 Task: Reply All to email with the signature Eduardo Lee with the subject Request for remote work from softage.1@softage.net with the message Please let me know if there are any changes to the project scope or requirements.
Action: Mouse moved to (82, 82)
Screenshot: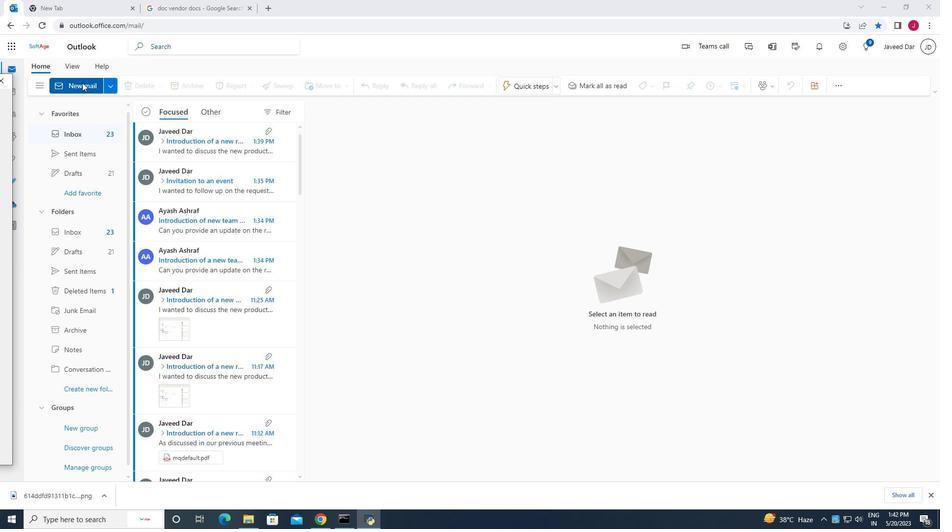 
Action: Mouse pressed left at (82, 82)
Screenshot: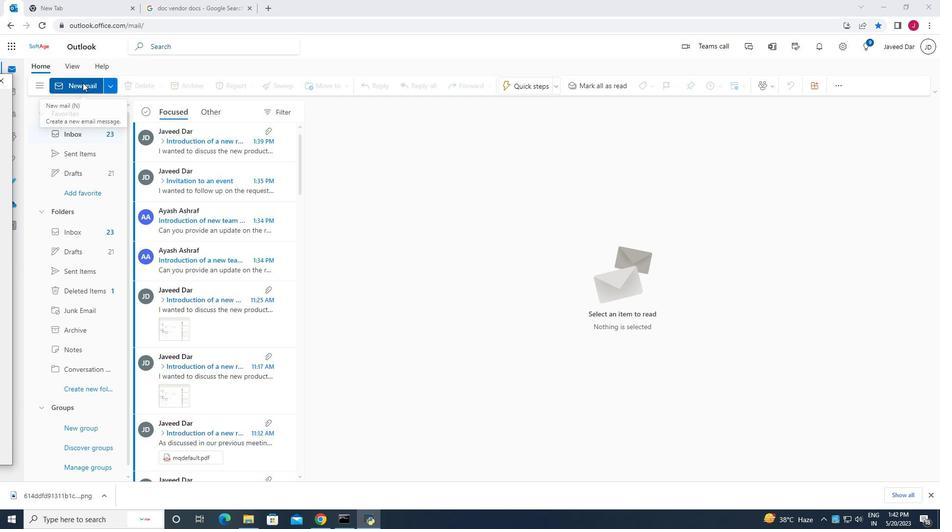 
Action: Mouse moved to (376, 141)
Screenshot: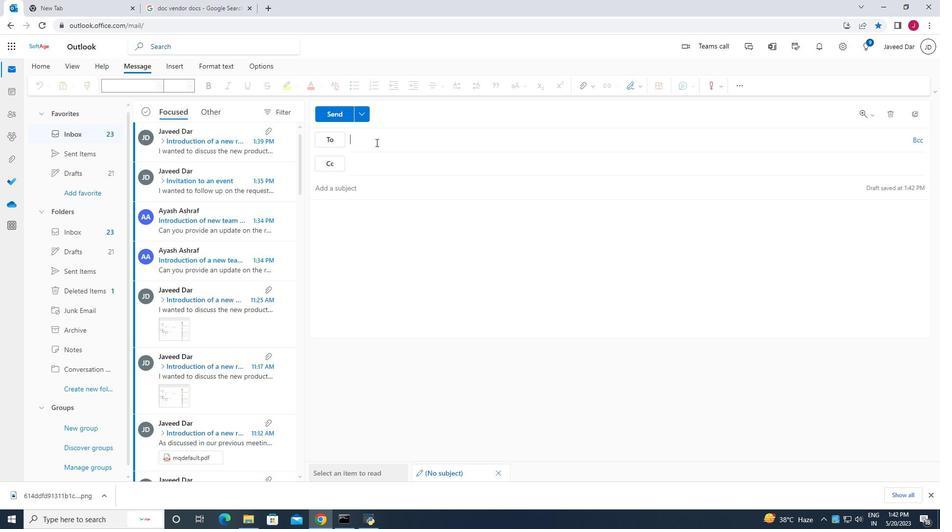 
Action: Mouse pressed left at (376, 141)
Screenshot: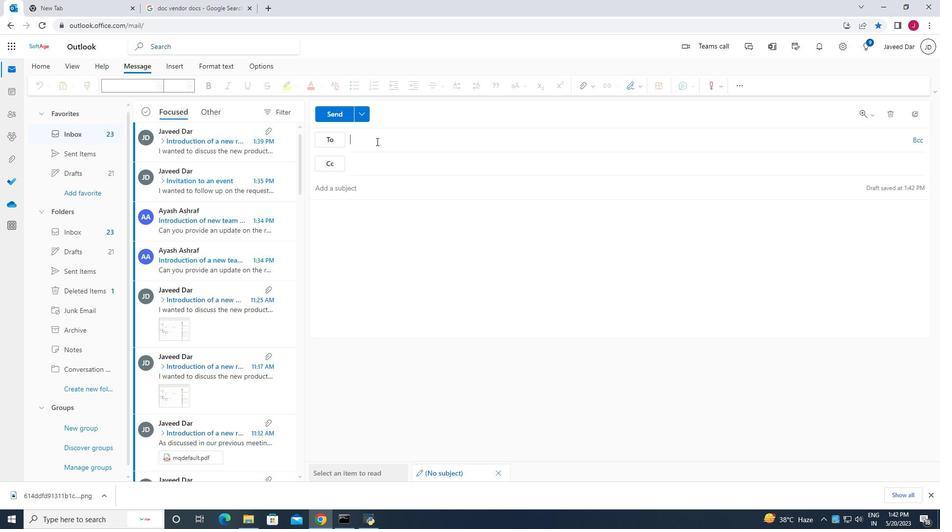 
Action: Mouse moved to (437, 180)
Screenshot: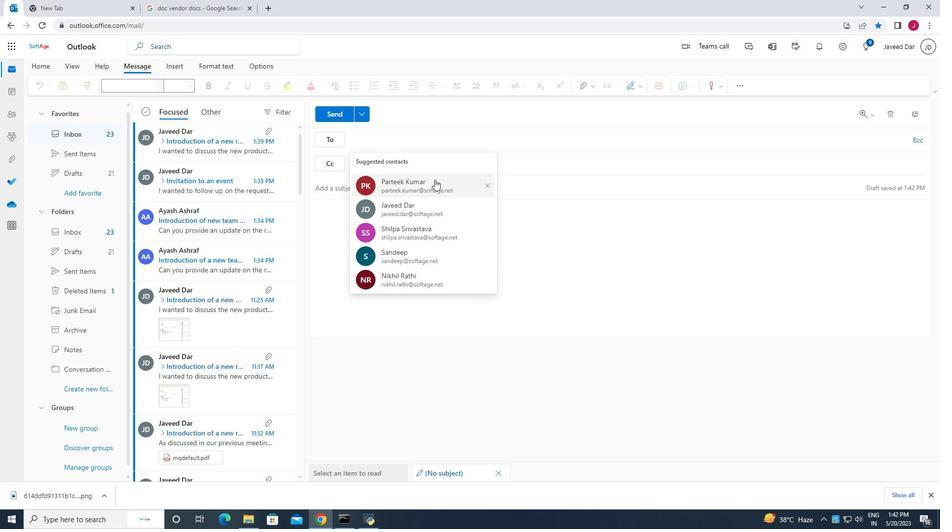
Action: Mouse pressed left at (437, 180)
Screenshot: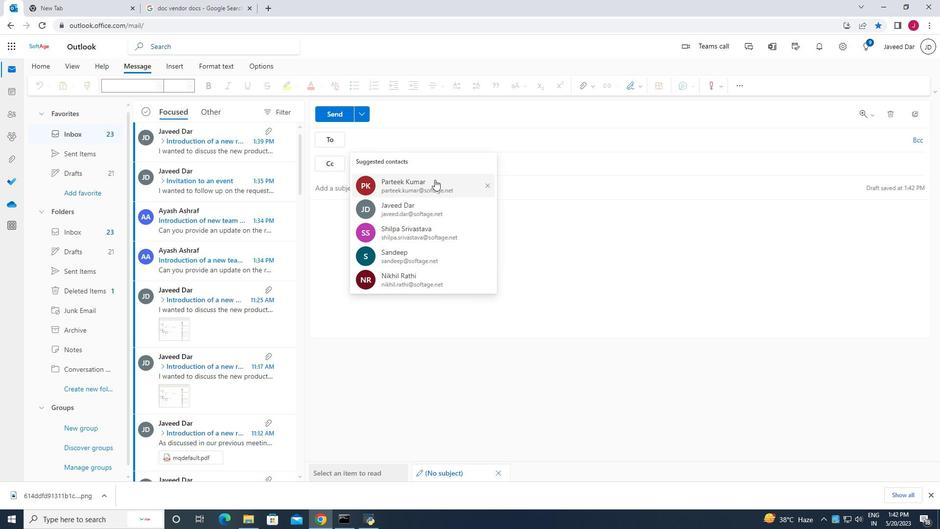 
Action: Mouse moved to (435, 144)
Screenshot: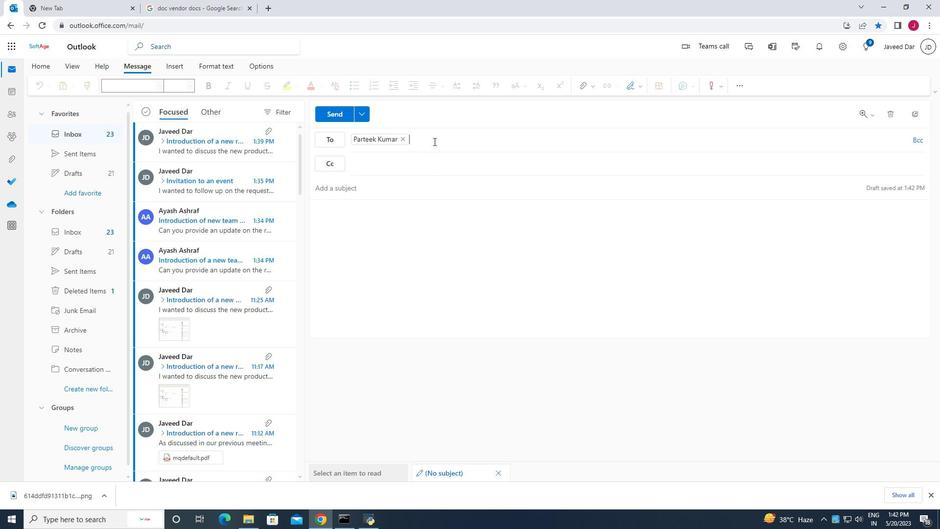 
Action: Mouse pressed left at (435, 144)
Screenshot: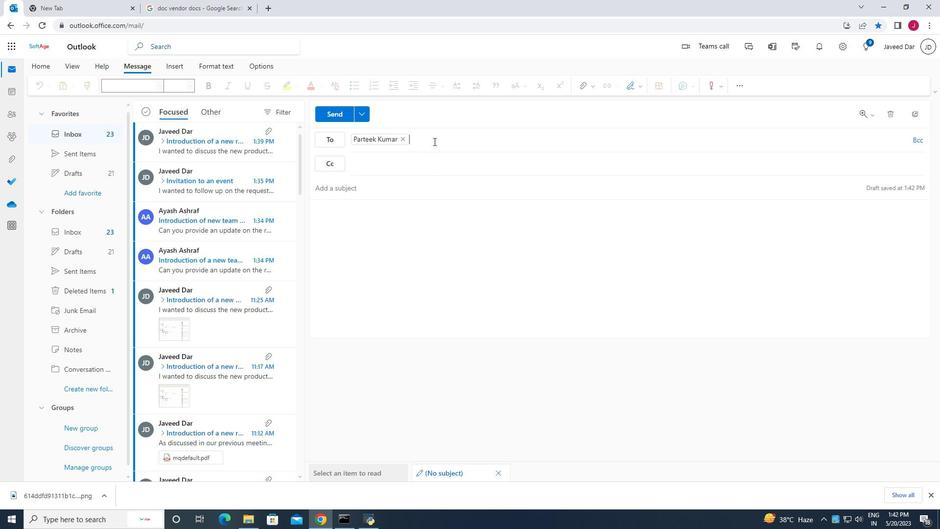 
Action: Mouse moved to (503, 159)
Screenshot: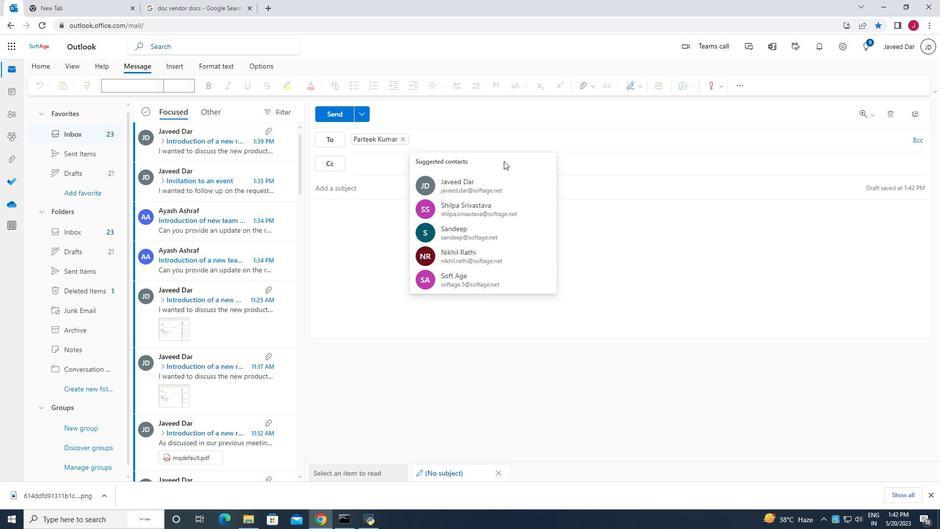 
Action: Key pressed ay
Screenshot: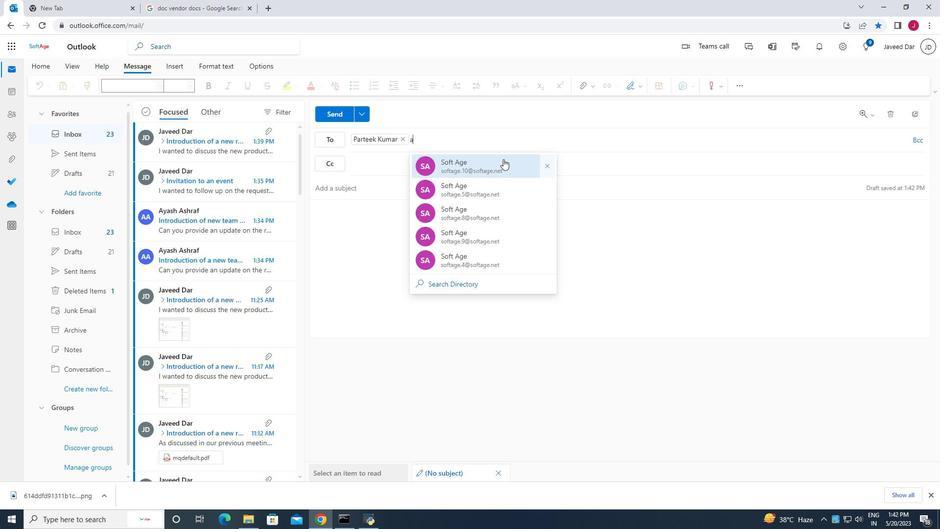 
Action: Mouse moved to (498, 159)
Screenshot: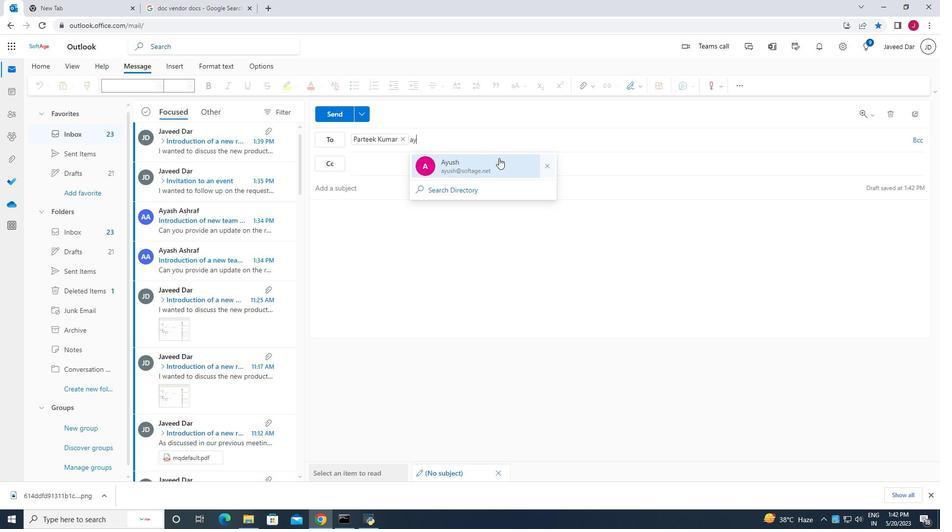 
Action: Key pressed a
Screenshot: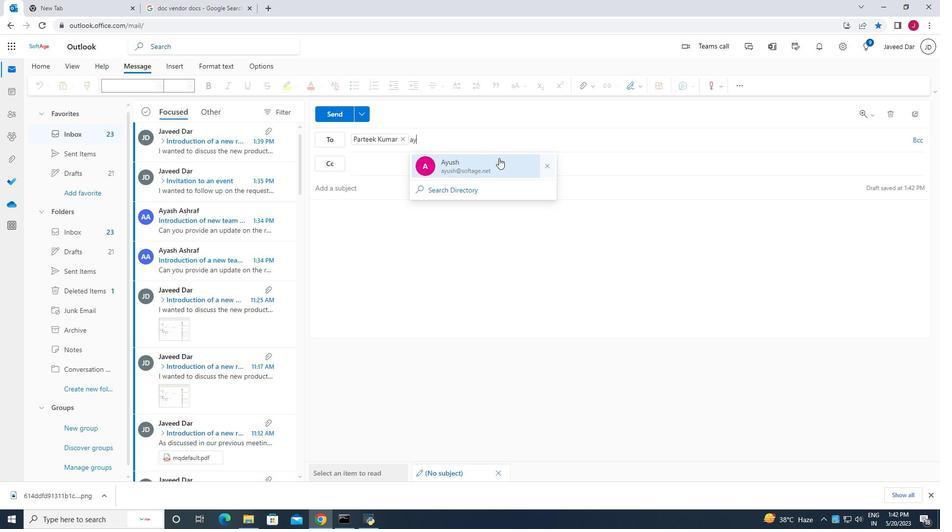 
Action: Mouse moved to (498, 160)
Screenshot: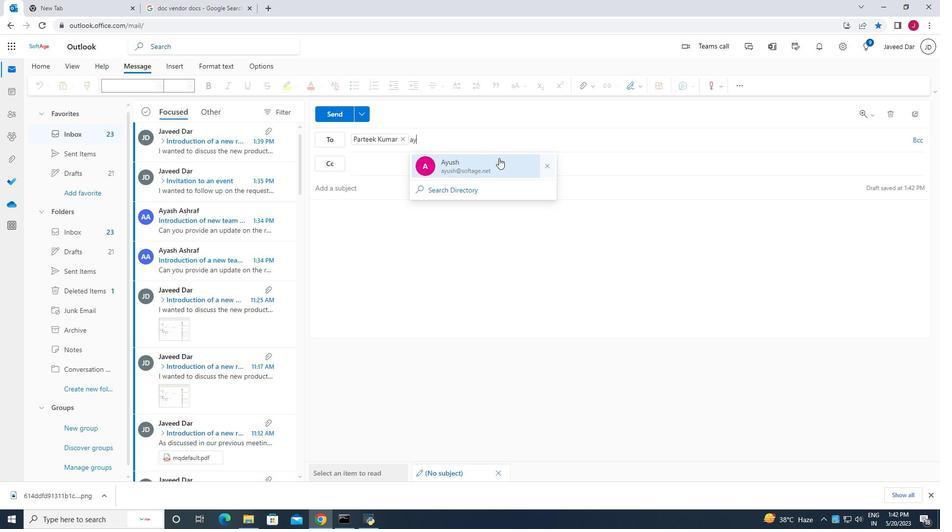 
Action: Key pressed sh
Screenshot: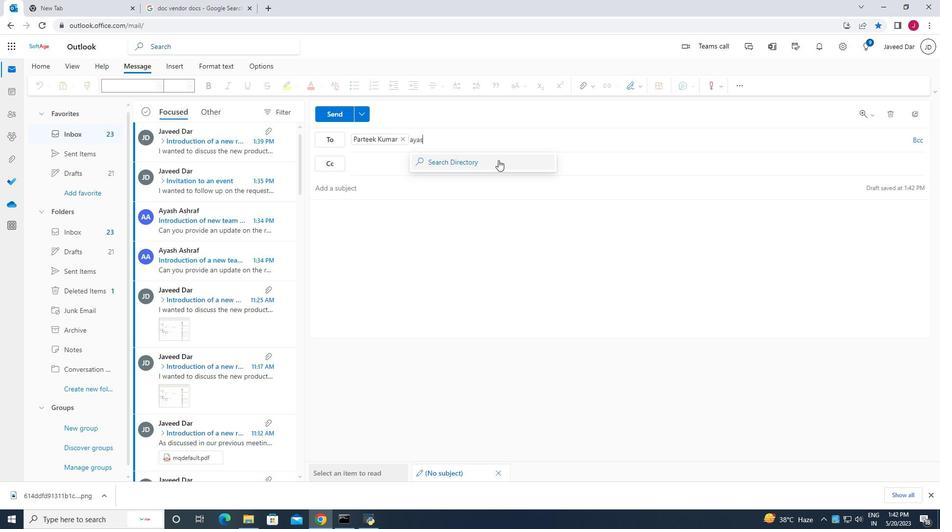 
Action: Mouse moved to (505, 163)
Screenshot: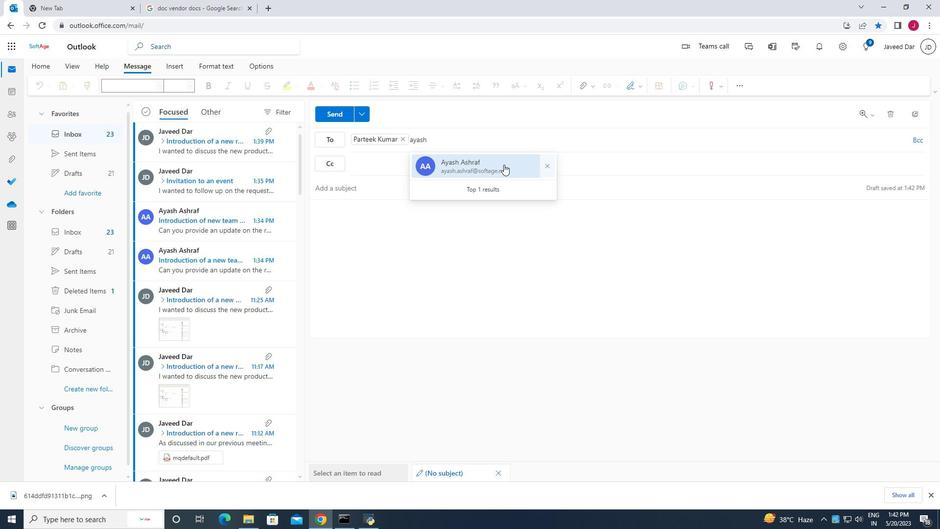 
Action: Mouse pressed left at (505, 163)
Screenshot: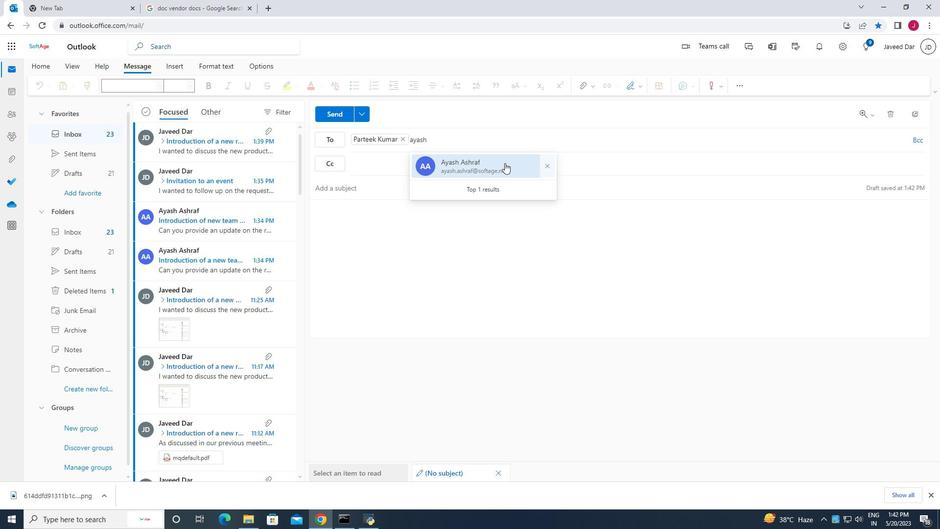 
Action: Mouse moved to (323, 189)
Screenshot: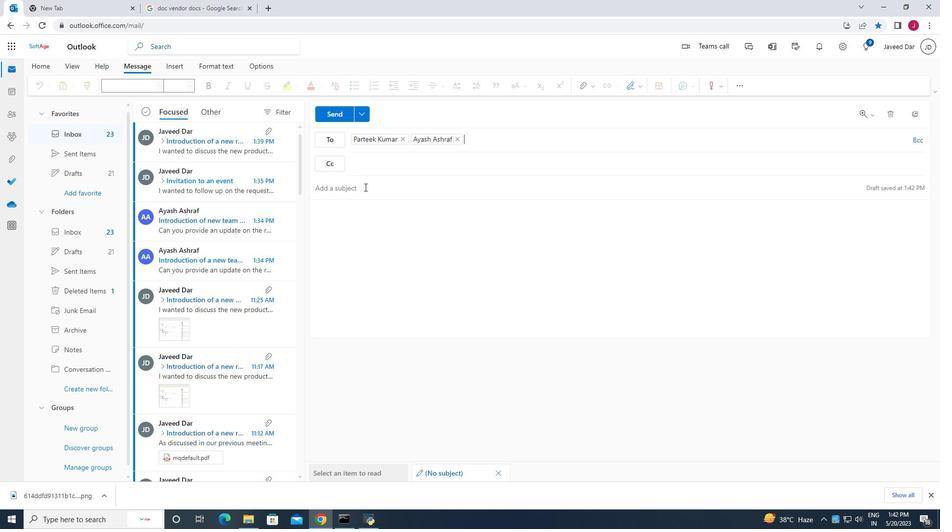 
Action: Mouse pressed left at (323, 189)
Screenshot: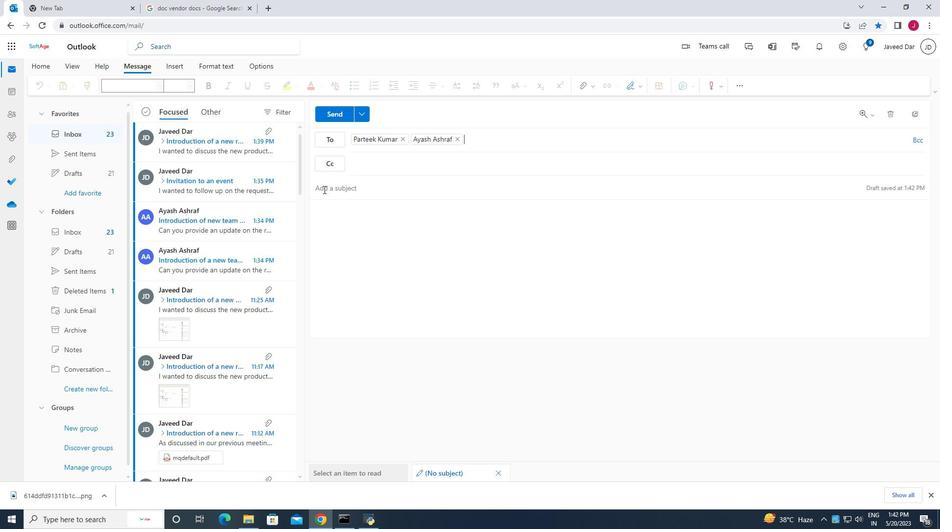 
Action: Mouse moved to (404, 202)
Screenshot: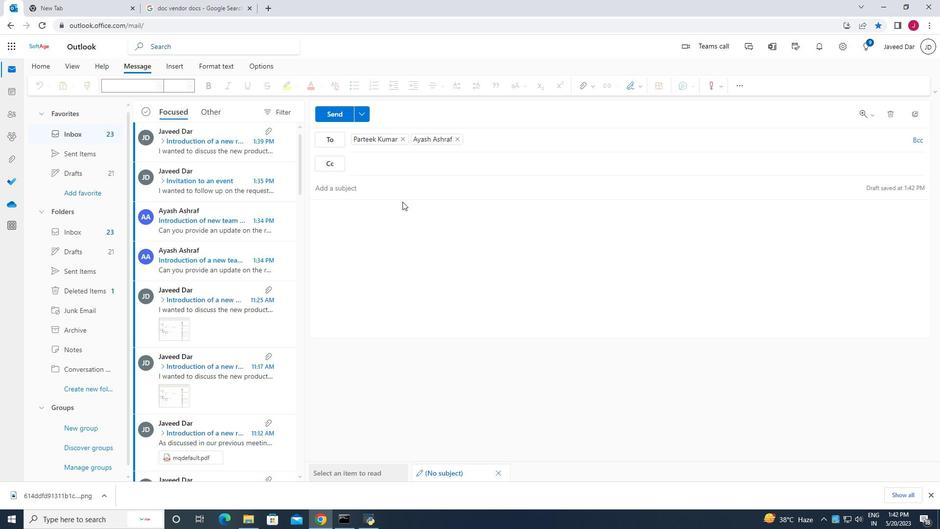 
Action: Key pressed <Key.caps_lock>R<Key.caps_lock>equest<Key.space>for<Key.space>remote<Key.space>work<Key.space>
Screenshot: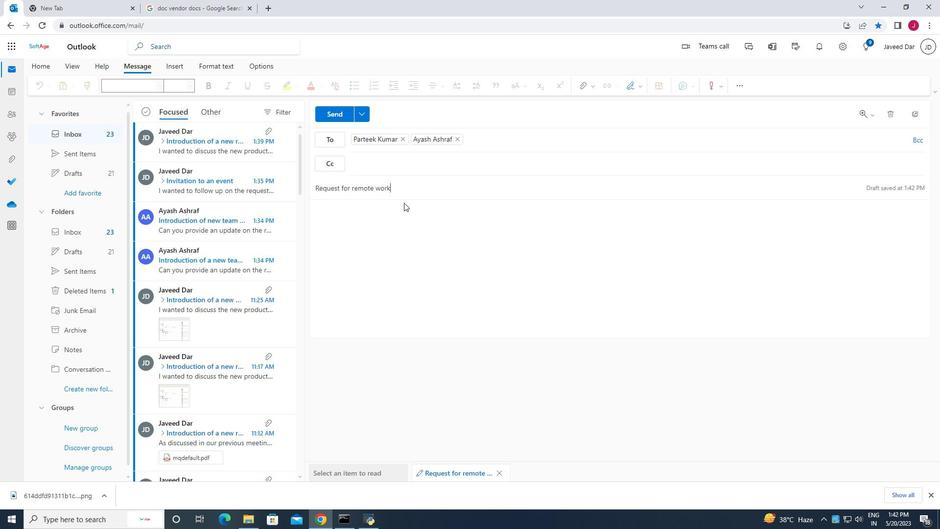 
Action: Mouse moved to (348, 220)
Screenshot: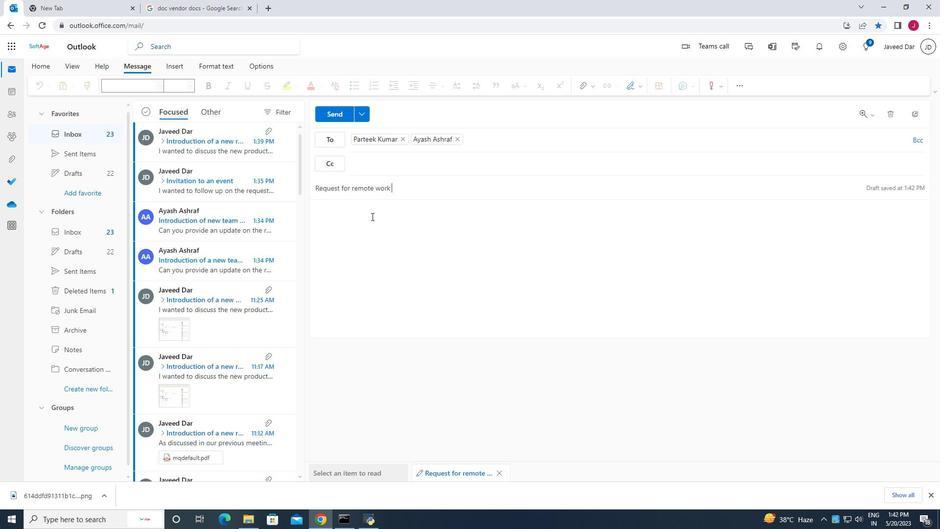 
Action: Mouse pressed left at (348, 220)
Screenshot: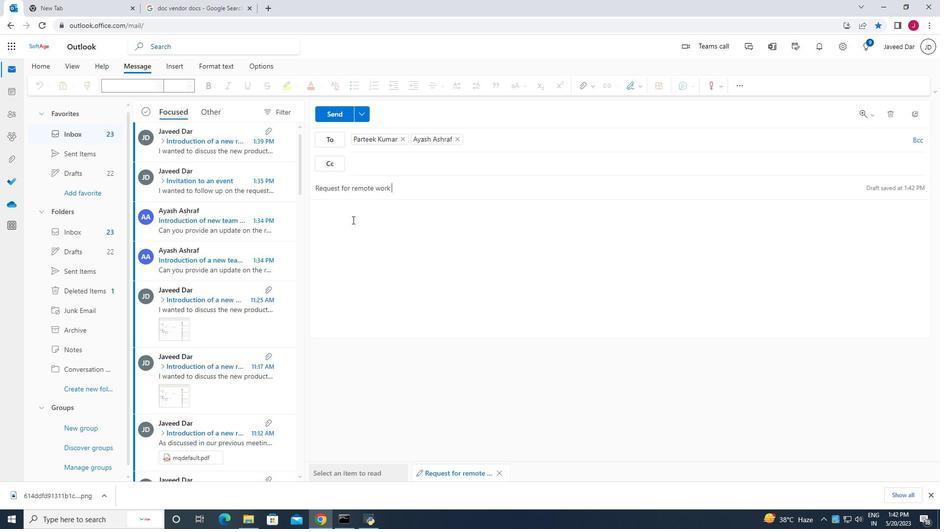 
Action: Key pressed <Key.caps_lock>P<Key.caps_lock>lease<Key.space>let<Key.space>me<Key.space>know<Key.space>if<Key.space>there<Key.space>are<Key.space>any<Key.space>canges<Key.space><Key.backspace><Key.backspace><Key.backspace><Key.backspace><Key.backspace><Key.backspace>hanges<Key.space>to<Key.space>the<Key.space>project<Key.space>scope<Key.space>or<Key.space>requirements.
Screenshot: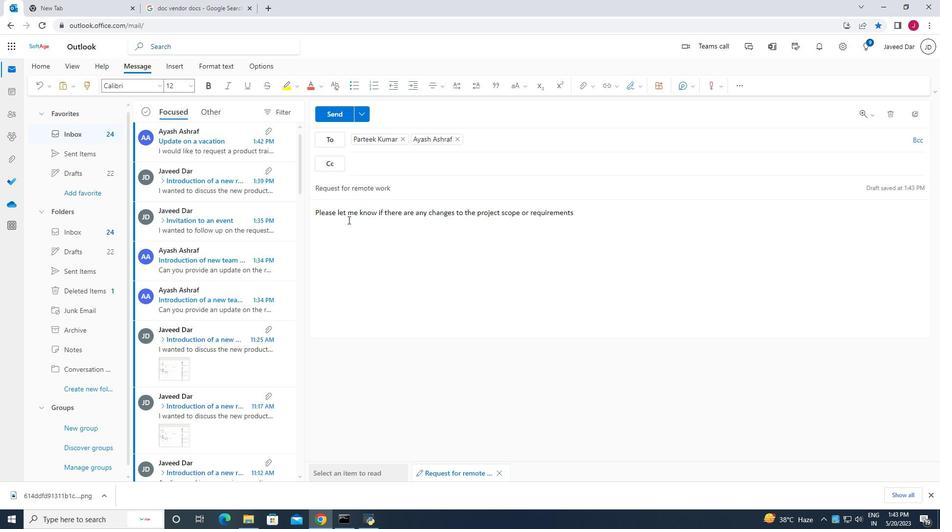 
Action: Mouse moved to (636, 88)
Screenshot: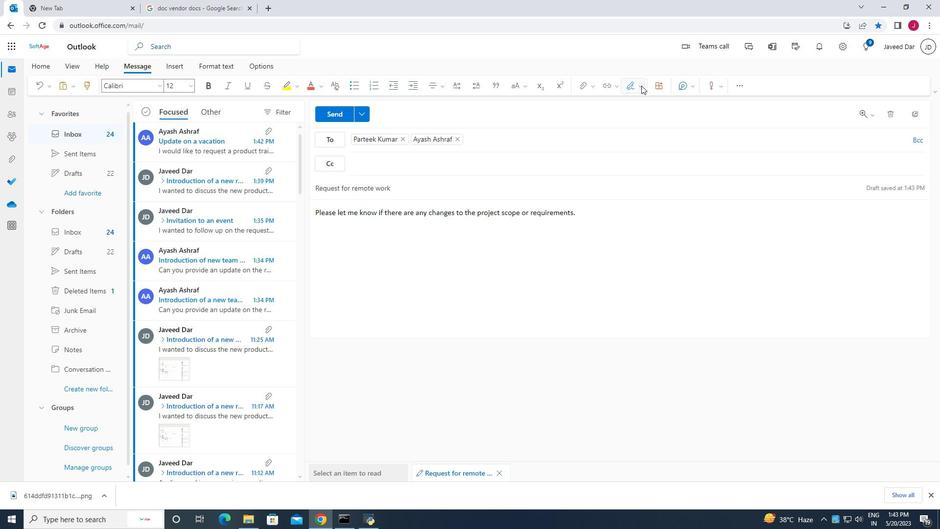
Action: Mouse pressed left at (636, 88)
Screenshot: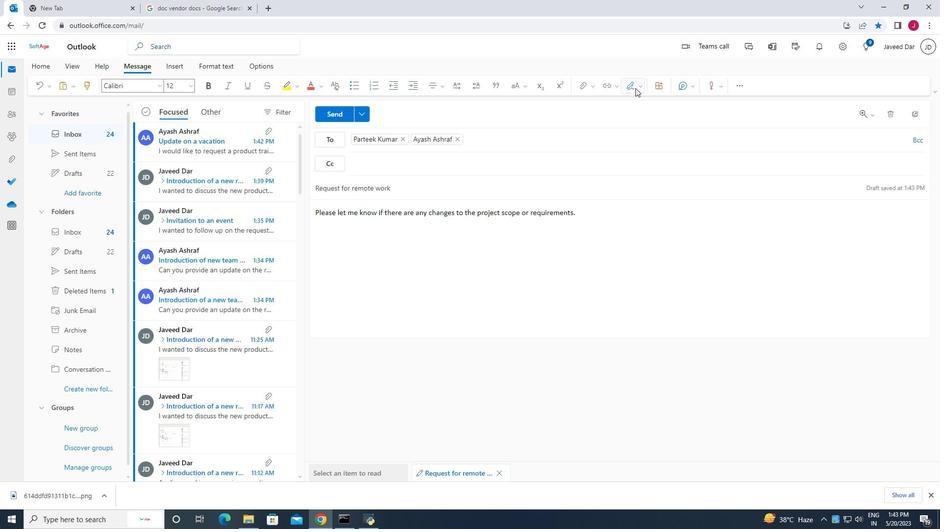 
Action: Mouse moved to (624, 124)
Screenshot: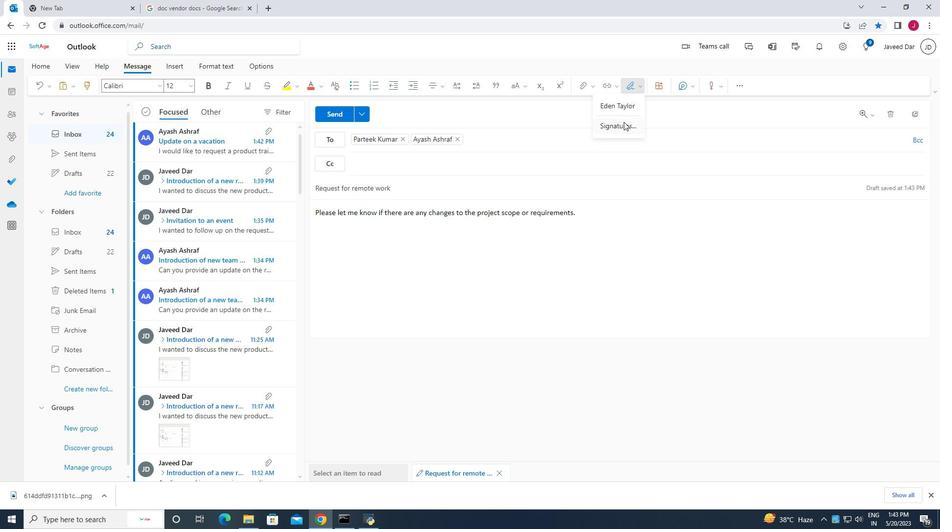 
Action: Mouse pressed left at (624, 124)
Screenshot: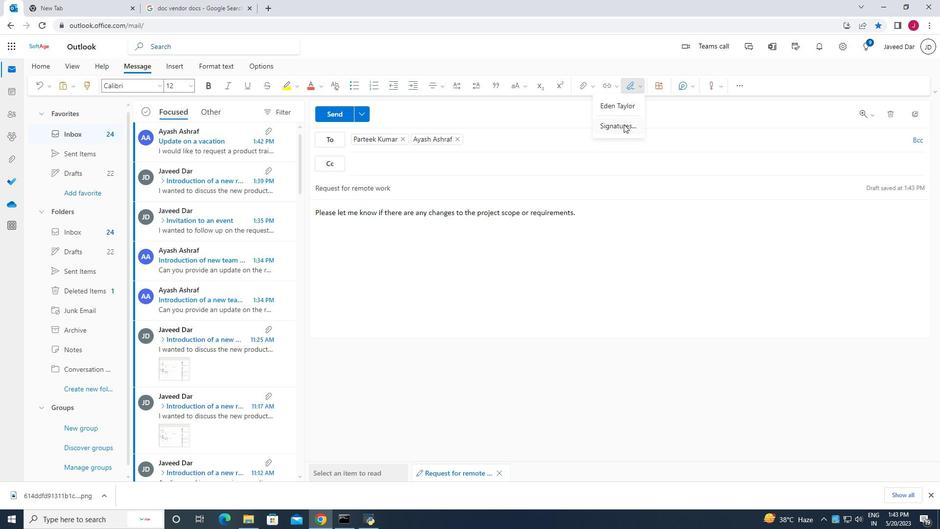 
Action: Mouse moved to (667, 159)
Screenshot: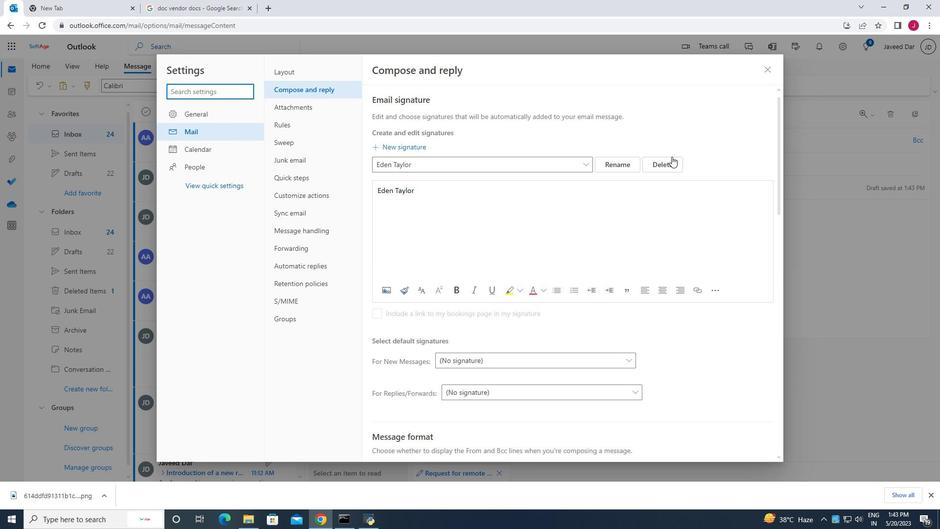 
Action: Mouse pressed left at (667, 159)
Screenshot: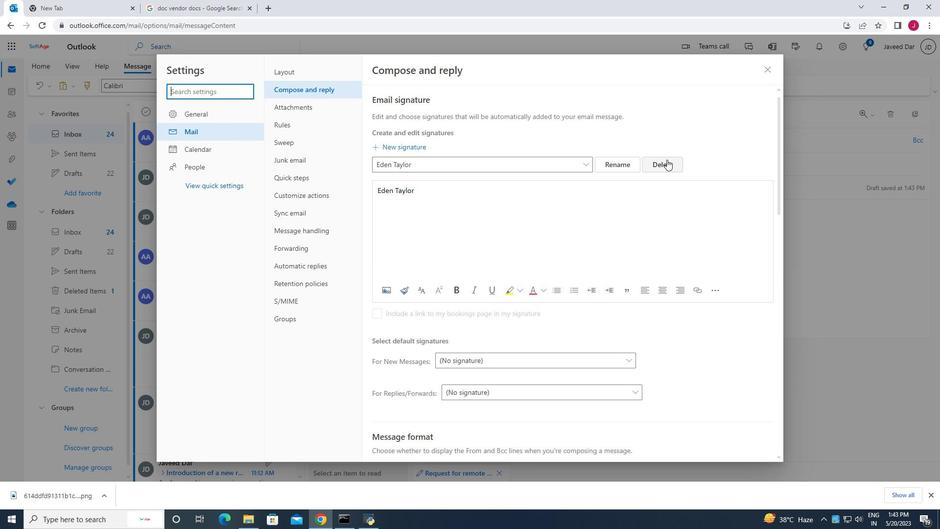 
Action: Mouse moved to (499, 160)
Screenshot: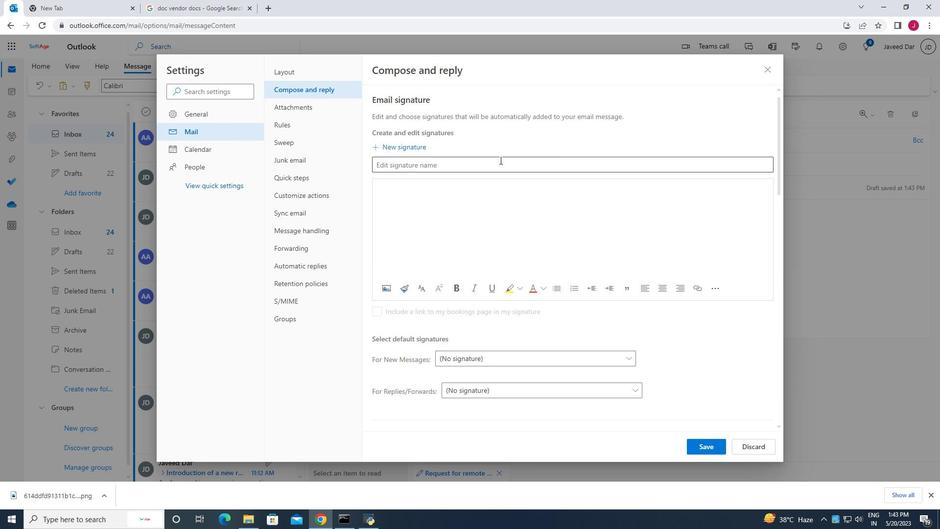 
Action: Mouse pressed left at (499, 160)
Screenshot: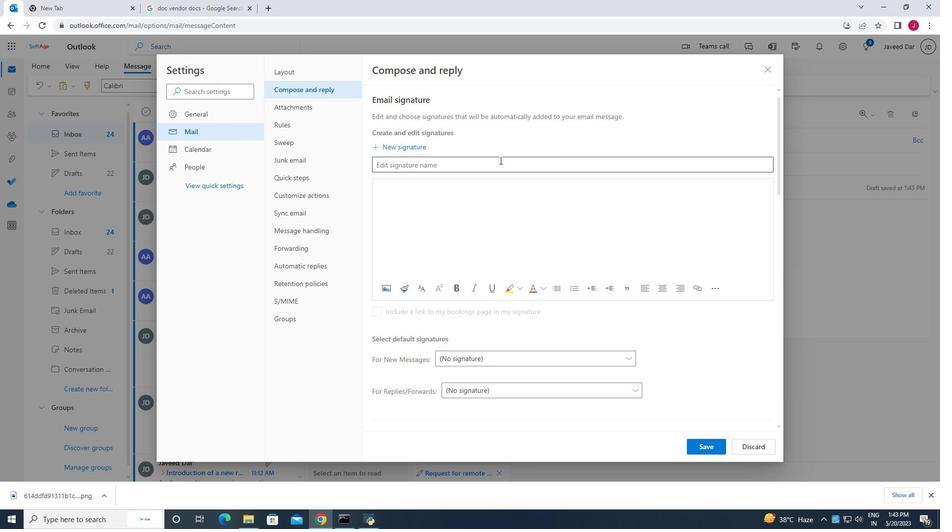 
Action: Key pressed <Key.caps_lock>E<Key.caps_lock>duardo<Key.space><Key.caps_lock>L<Key.caps_lock>ee<Key.space>
Screenshot: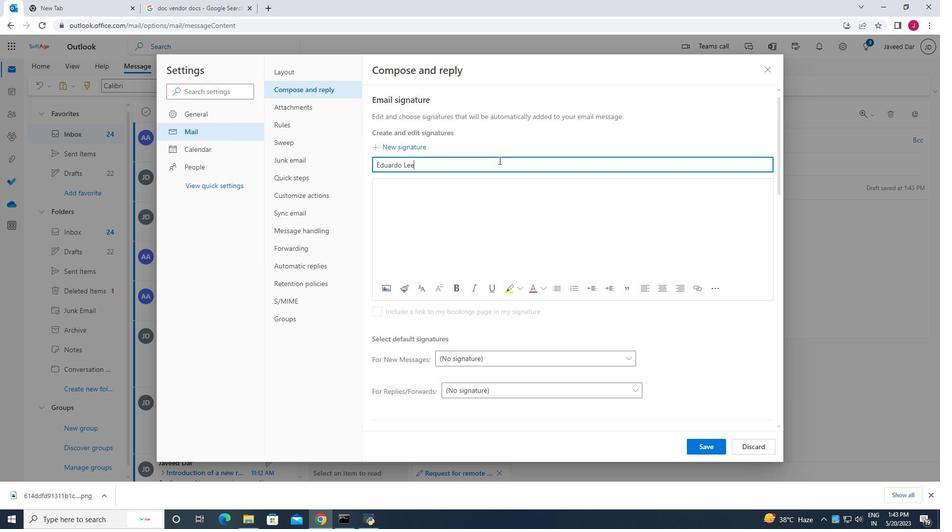 
Action: Mouse moved to (405, 188)
Screenshot: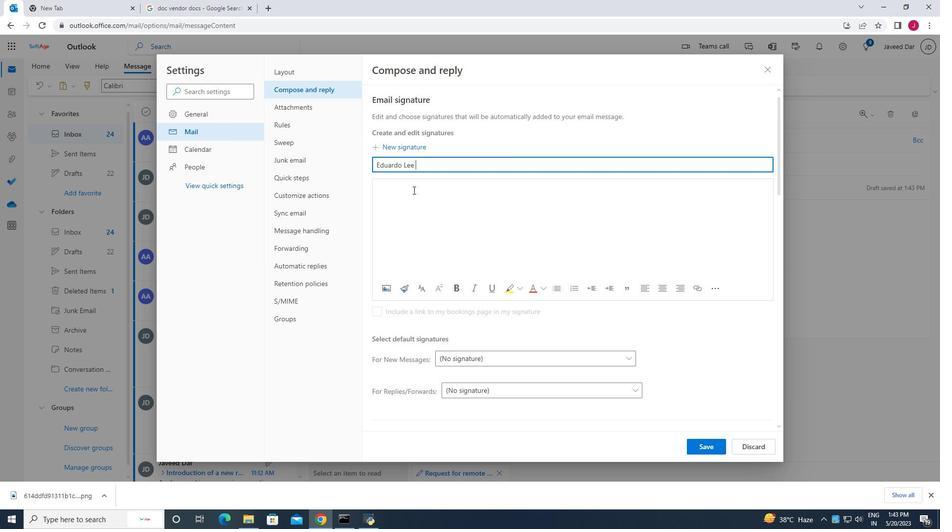
Action: Mouse pressed left at (405, 188)
Screenshot: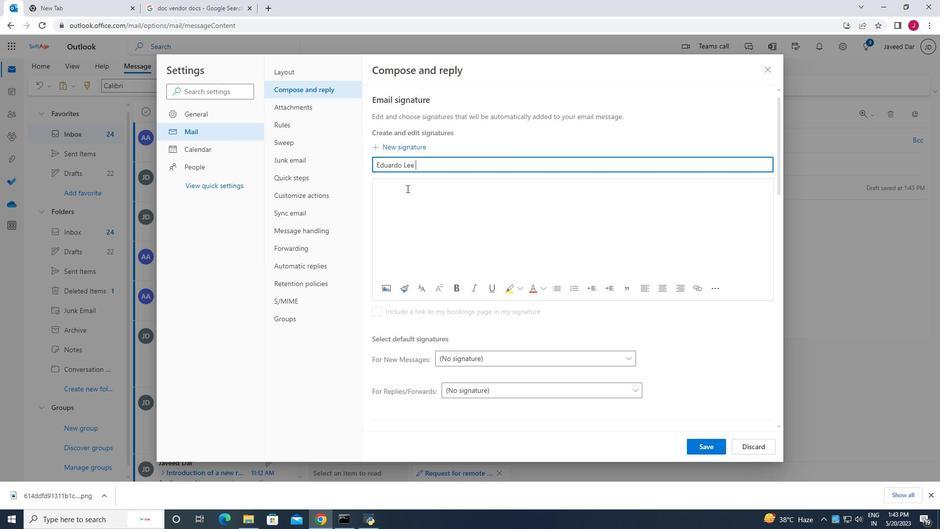 
Action: Key pressed <Key.caps_lock>E<Key.caps_lock>ud<Key.backspace><Key.backspace>duardo<Key.space><Key.caps_lock>L<Key.caps_lock>ee
Screenshot: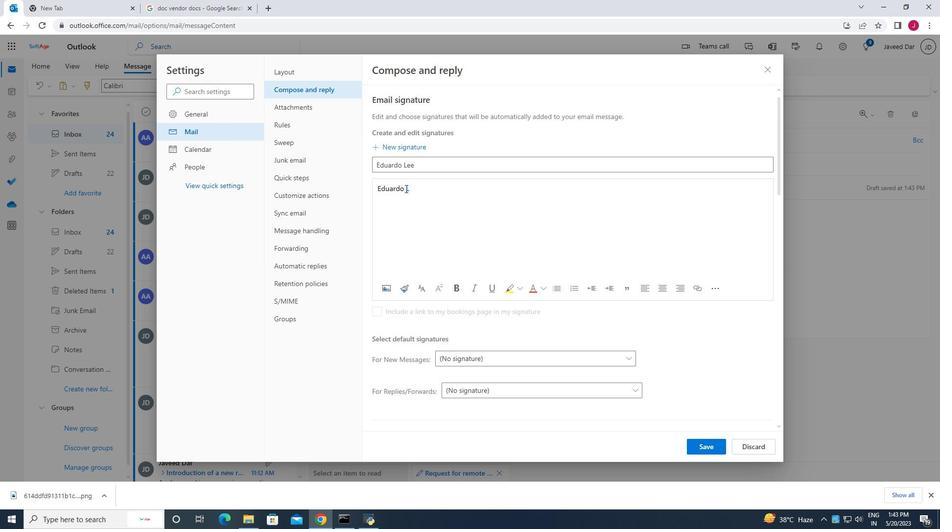 
Action: Mouse moved to (705, 447)
Screenshot: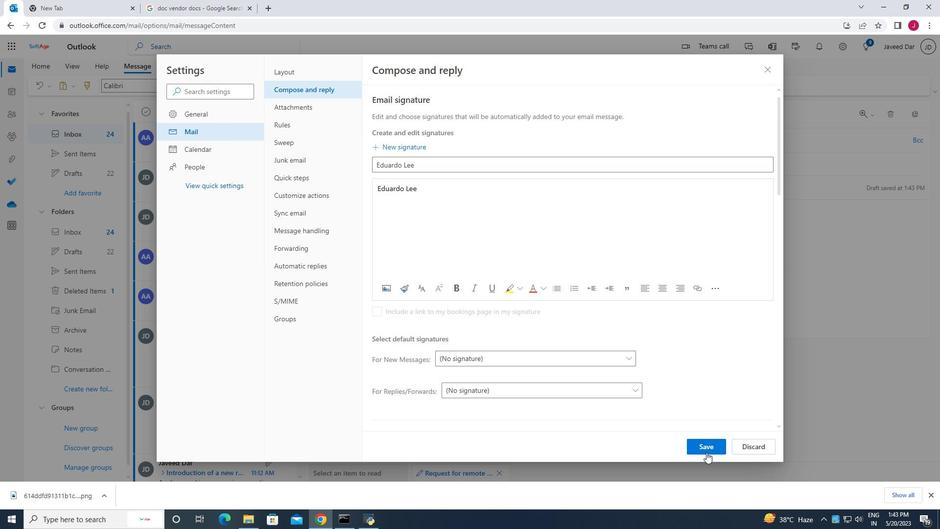 
Action: Mouse pressed left at (705, 447)
Screenshot: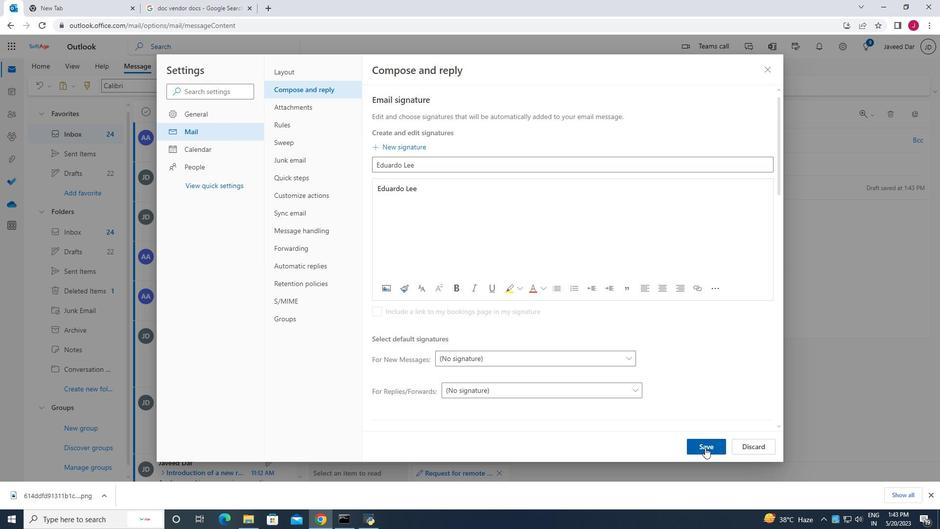 
Action: Mouse moved to (771, 70)
Screenshot: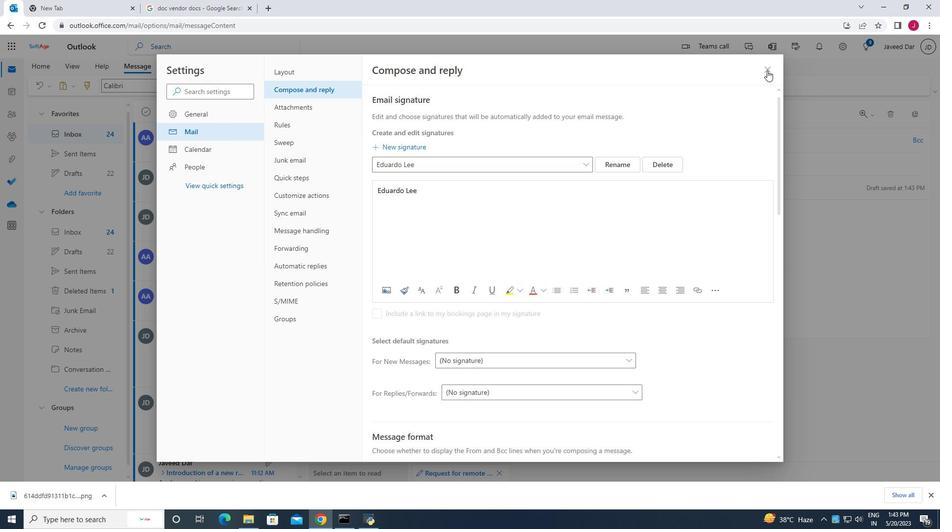 
Action: Mouse pressed left at (771, 70)
Screenshot: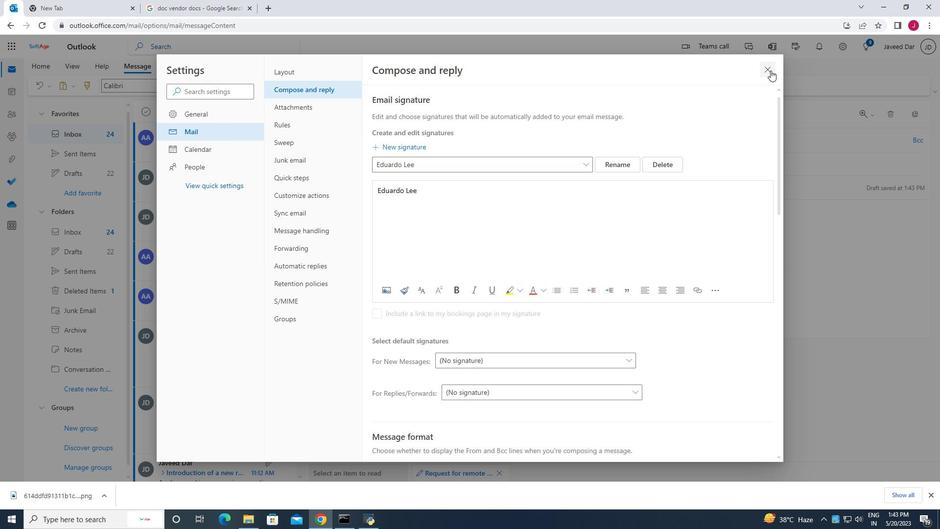
Action: Mouse moved to (629, 89)
Screenshot: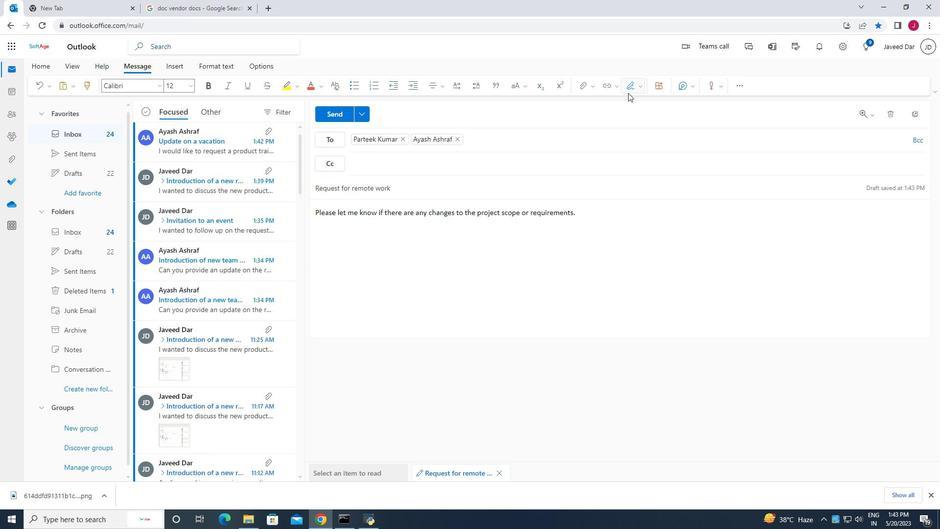 
Action: Mouse pressed left at (629, 89)
Screenshot: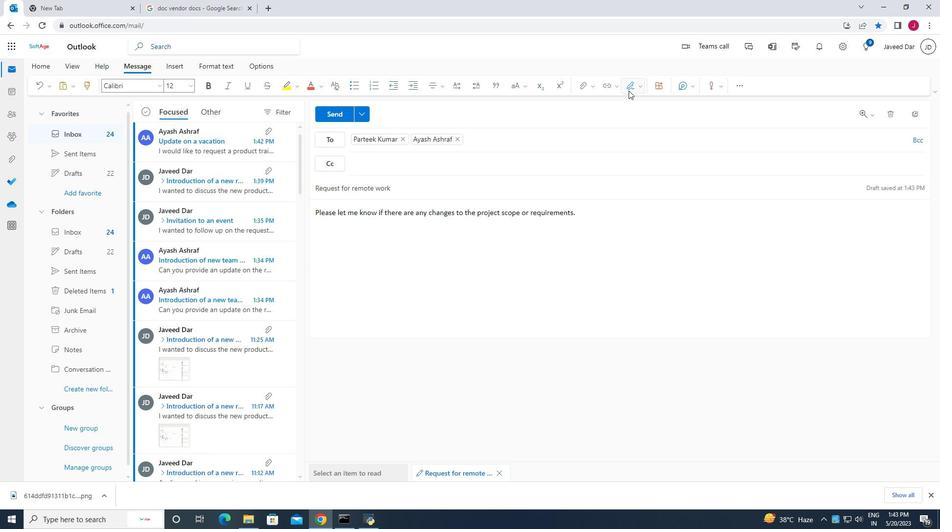 
Action: Mouse moved to (613, 103)
Screenshot: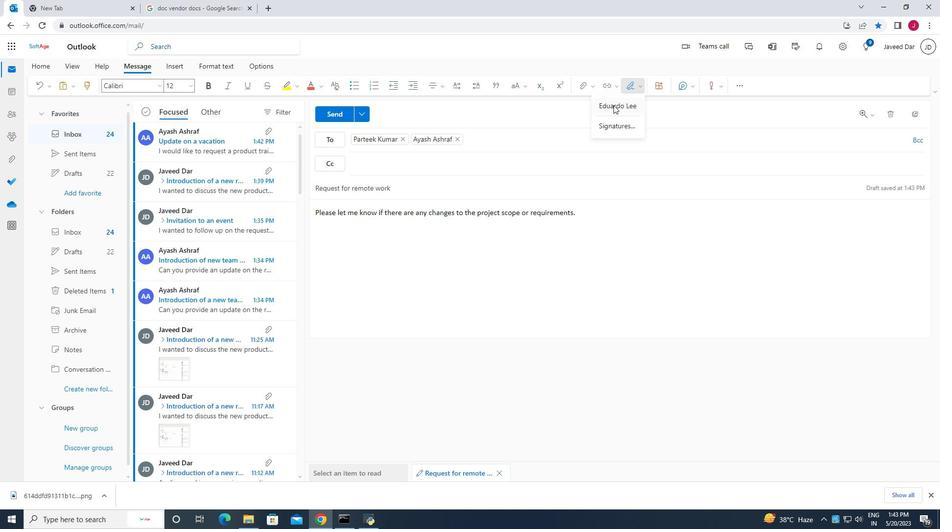 
Action: Mouse pressed left at (613, 103)
Screenshot: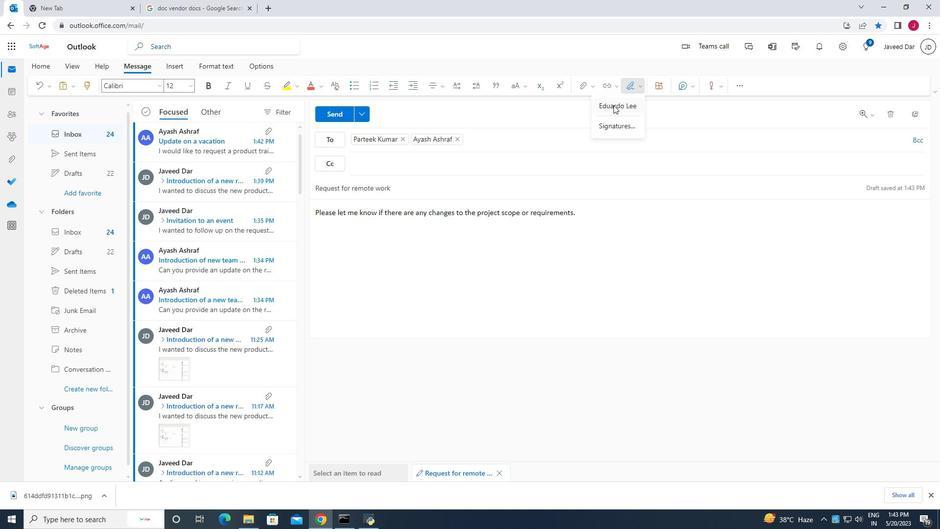
Action: Mouse moved to (338, 116)
Screenshot: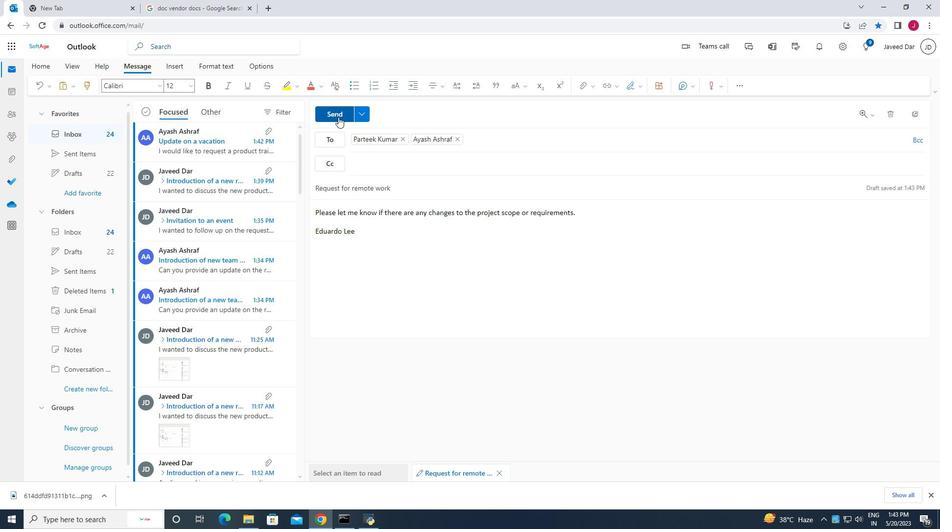 
Action: Mouse pressed left at (338, 116)
Screenshot: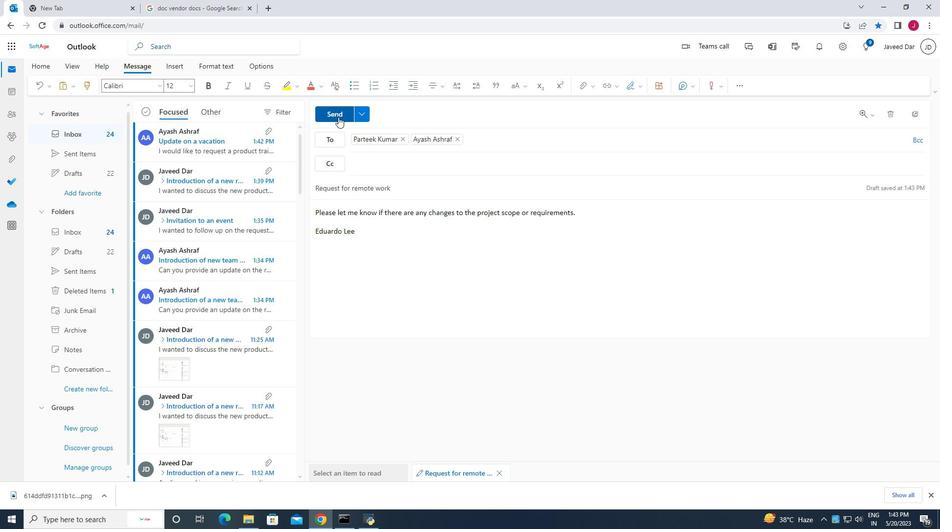 
Action: Mouse moved to (327, 119)
Screenshot: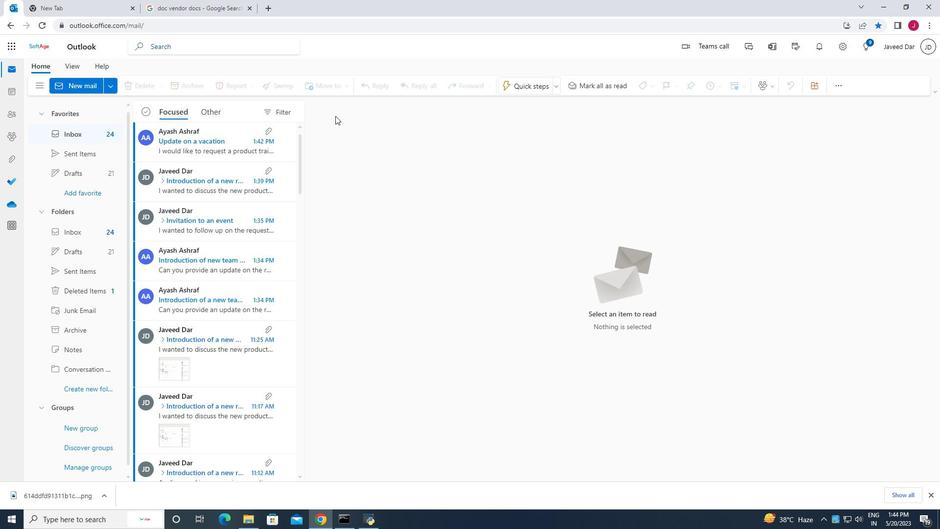 
